 Task: Enable the option "VNC polling" for Remote-OSD over VNC.
Action: Mouse moved to (99, 15)
Screenshot: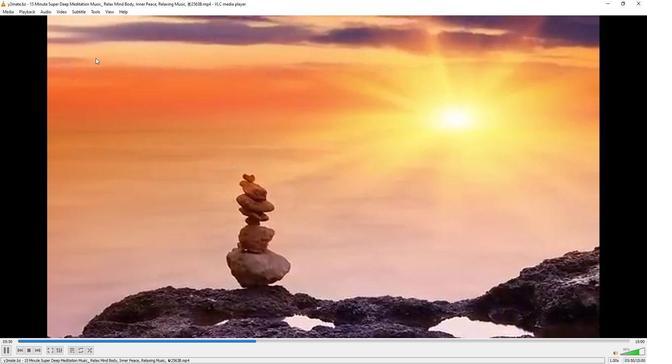 
Action: Mouse pressed left at (99, 15)
Screenshot: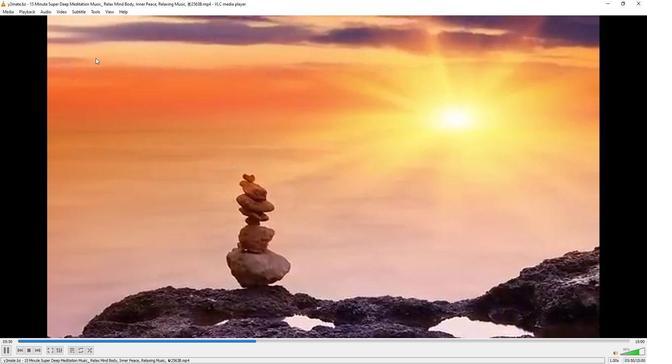 
Action: Mouse moved to (115, 94)
Screenshot: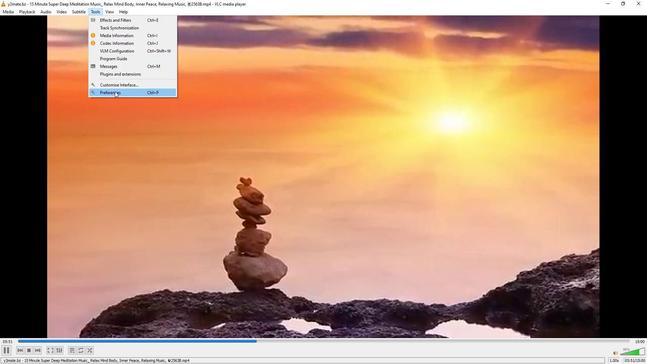 
Action: Mouse pressed left at (115, 94)
Screenshot: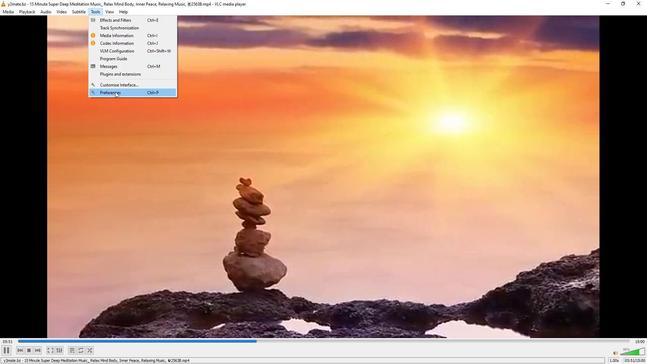 
Action: Mouse moved to (212, 296)
Screenshot: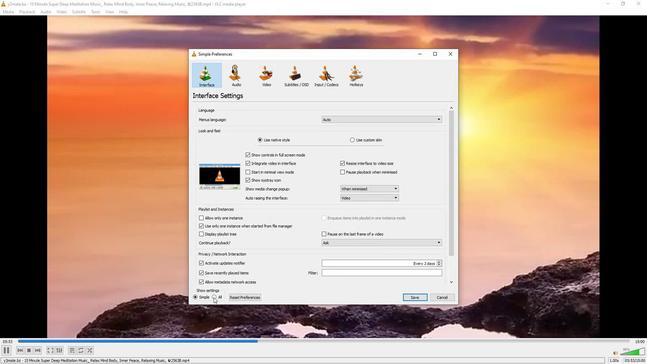 
Action: Mouse pressed left at (212, 296)
Screenshot: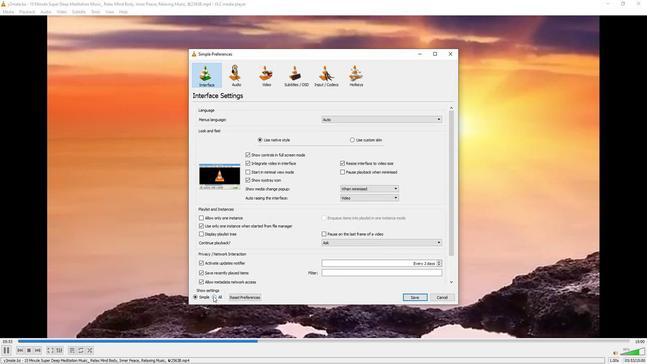 
Action: Mouse moved to (208, 256)
Screenshot: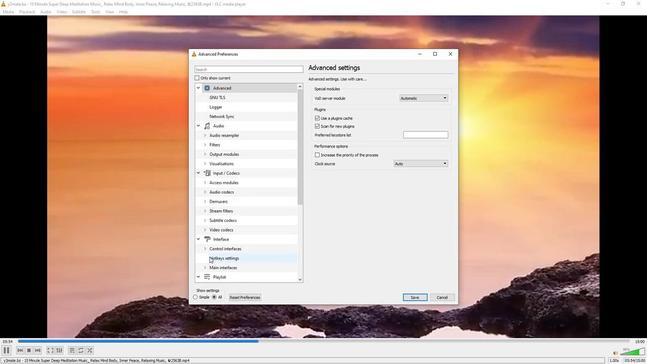 
Action: Mouse scrolled (208, 256) with delta (0, 0)
Screenshot: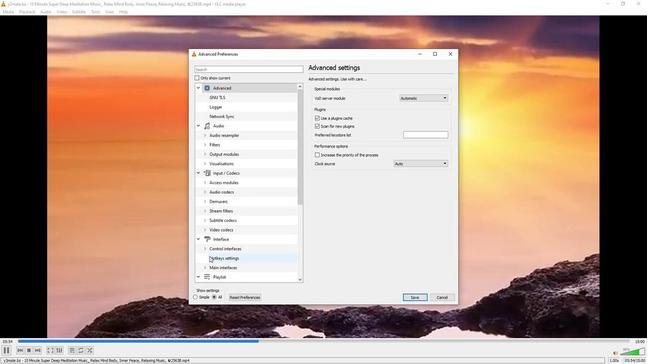 
Action: Mouse scrolled (208, 256) with delta (0, 0)
Screenshot: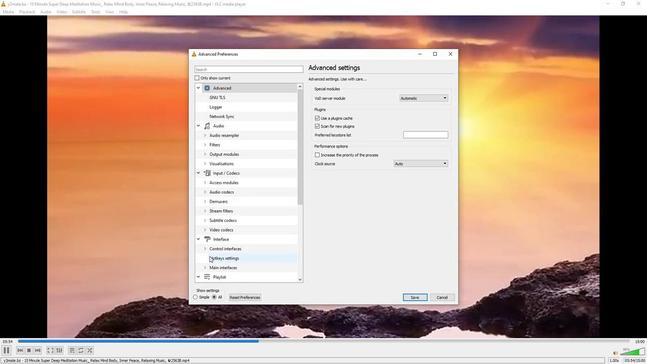 
Action: Mouse scrolled (208, 256) with delta (0, 0)
Screenshot: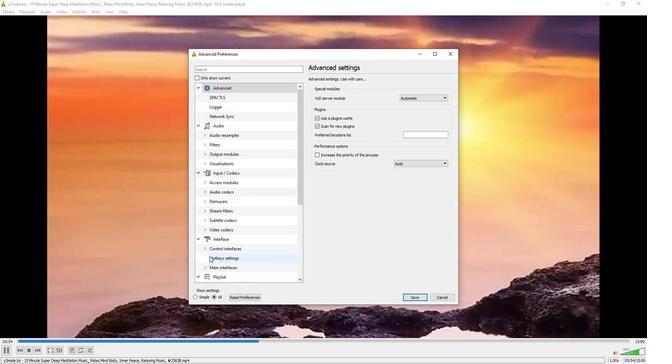 
Action: Mouse scrolled (208, 256) with delta (0, 0)
Screenshot: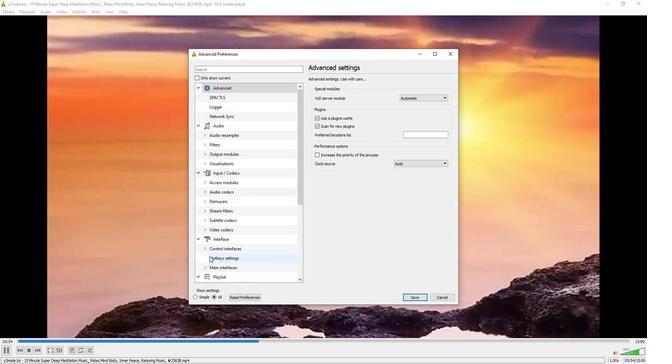 
Action: Mouse scrolled (208, 256) with delta (0, 0)
Screenshot: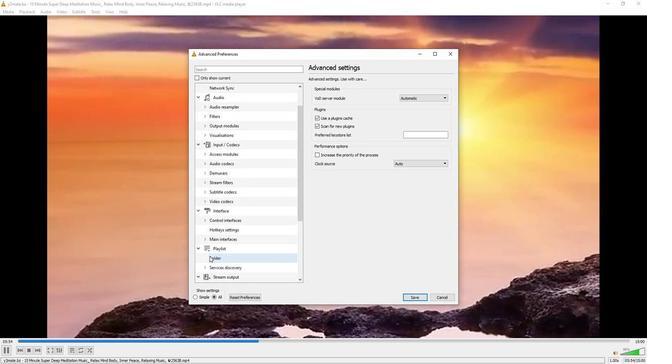 
Action: Mouse scrolled (208, 256) with delta (0, 0)
Screenshot: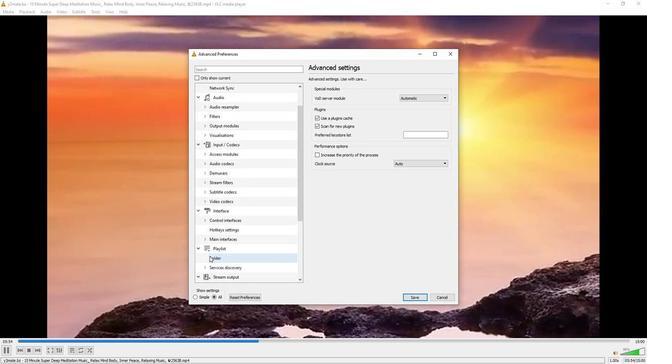 
Action: Mouse scrolled (208, 256) with delta (0, 0)
Screenshot: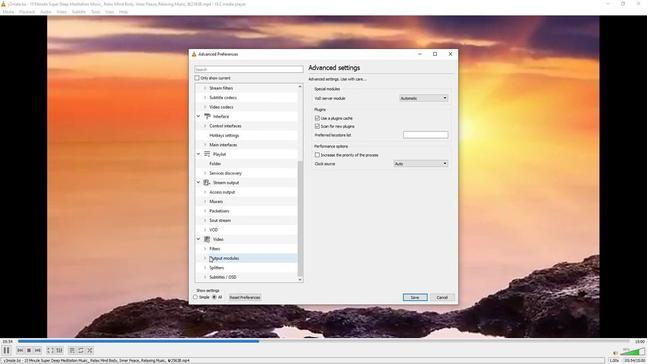 
Action: Mouse scrolled (208, 256) with delta (0, 0)
Screenshot: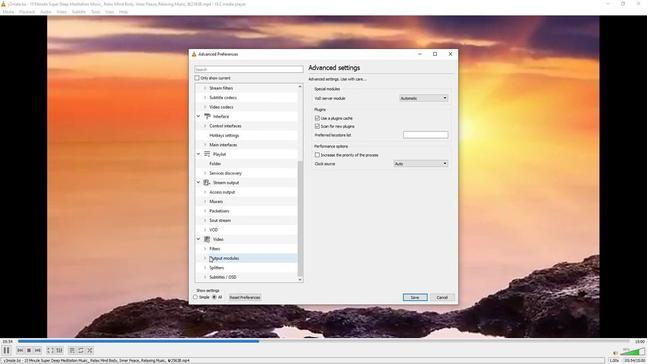 
Action: Mouse scrolled (208, 256) with delta (0, 0)
Screenshot: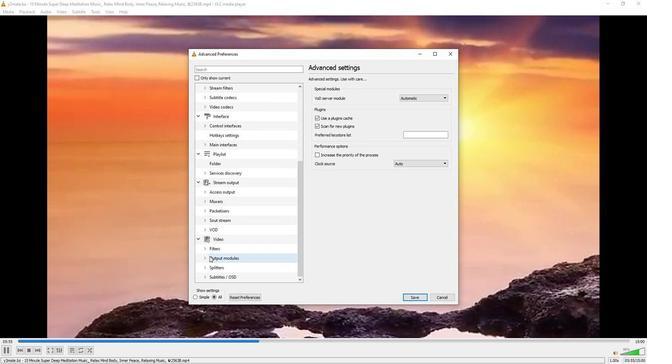 
Action: Mouse scrolled (208, 256) with delta (0, 0)
Screenshot: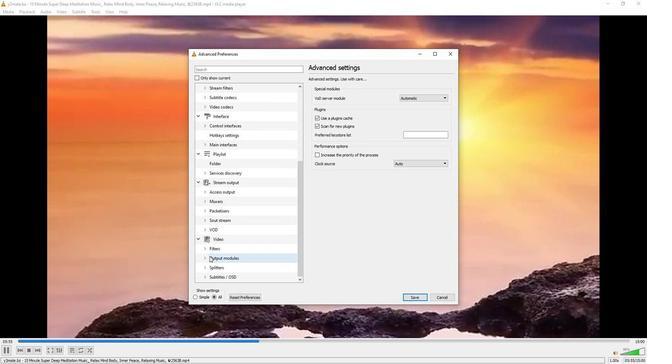 
Action: Mouse scrolled (208, 256) with delta (0, 0)
Screenshot: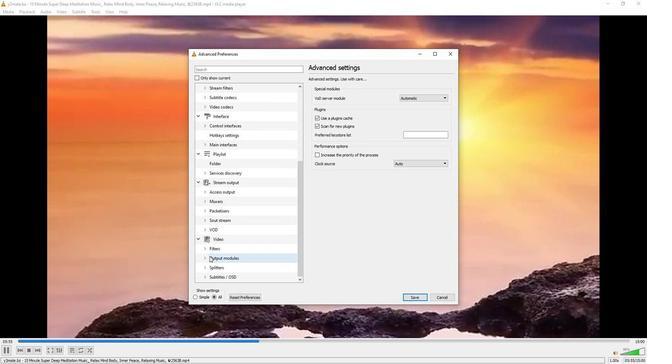 
Action: Mouse moved to (204, 277)
Screenshot: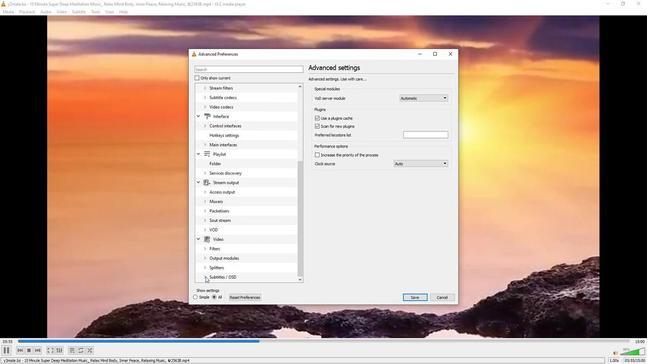 
Action: Mouse pressed left at (204, 277)
Screenshot: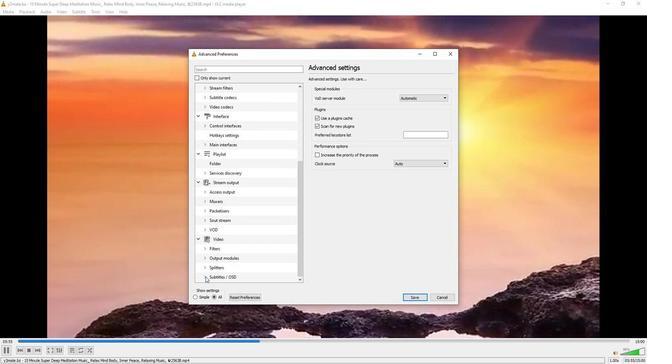 
Action: Mouse moved to (209, 266)
Screenshot: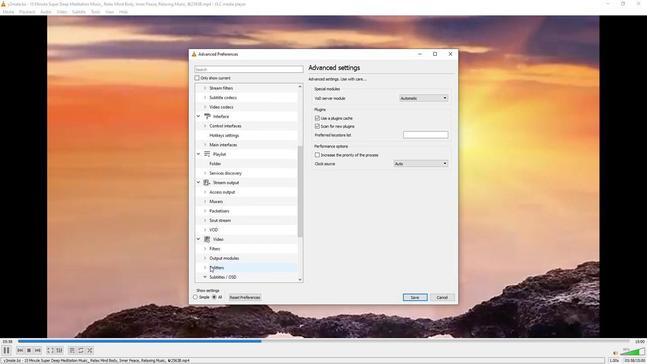 
Action: Mouse scrolled (209, 265) with delta (0, 0)
Screenshot: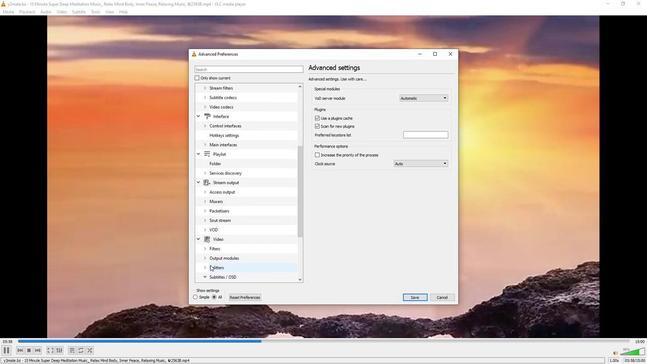
Action: Mouse scrolled (209, 265) with delta (0, 0)
Screenshot: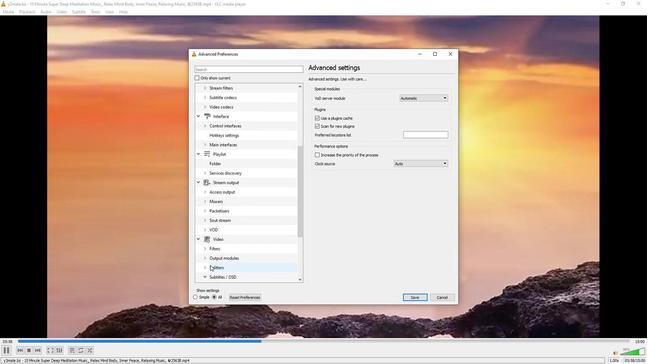 
Action: Mouse scrolled (209, 265) with delta (0, 0)
Screenshot: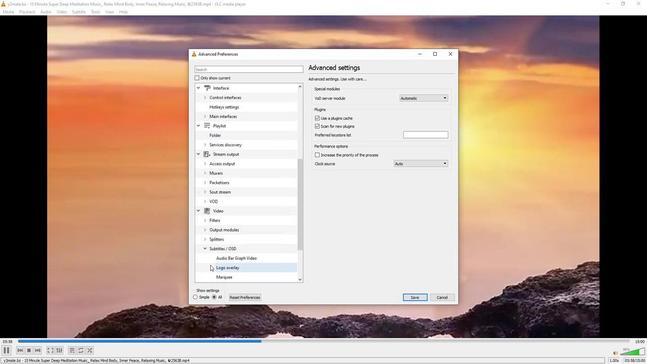 
Action: Mouse scrolled (209, 265) with delta (0, 0)
Screenshot: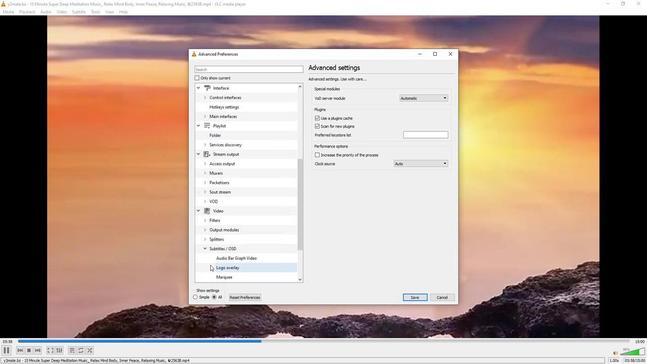 
Action: Mouse moved to (223, 239)
Screenshot: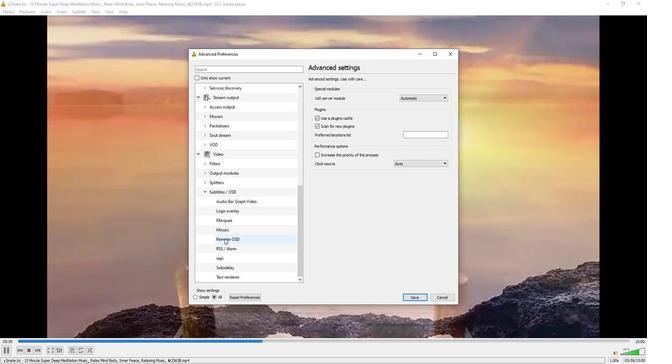 
Action: Mouse pressed left at (223, 239)
Screenshot: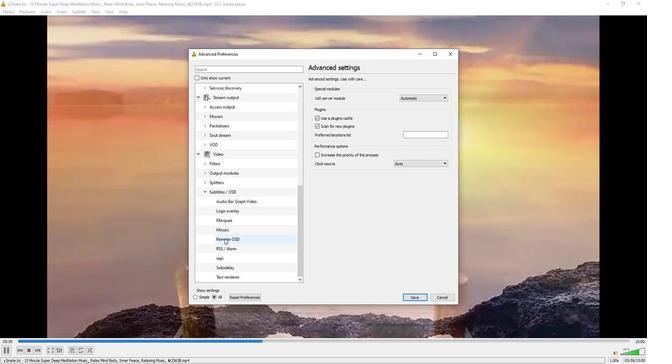 
Action: Mouse moved to (312, 126)
Screenshot: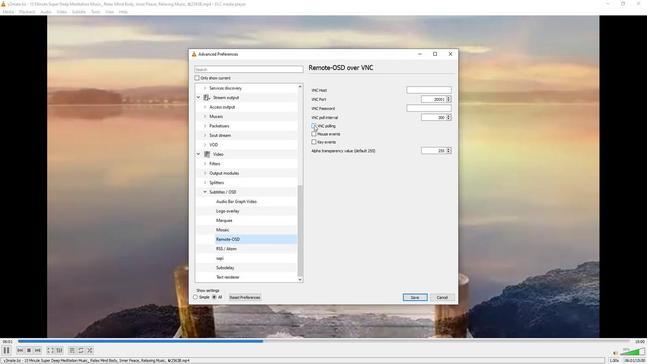 
Action: Mouse pressed left at (312, 126)
Screenshot: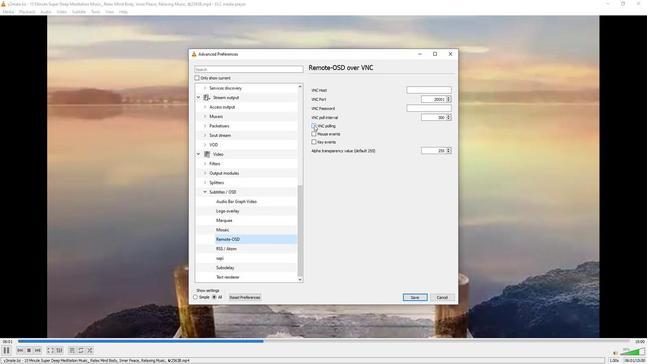 
Action: Mouse moved to (309, 153)
Screenshot: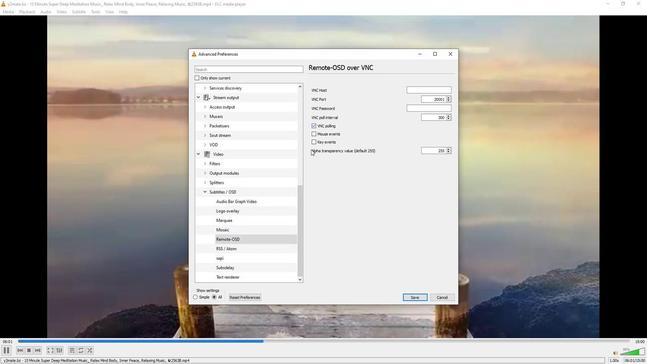 
